 Task: Report junk   from Email0098 with a subject Subject0095
Action: Mouse moved to (429, 449)
Screenshot: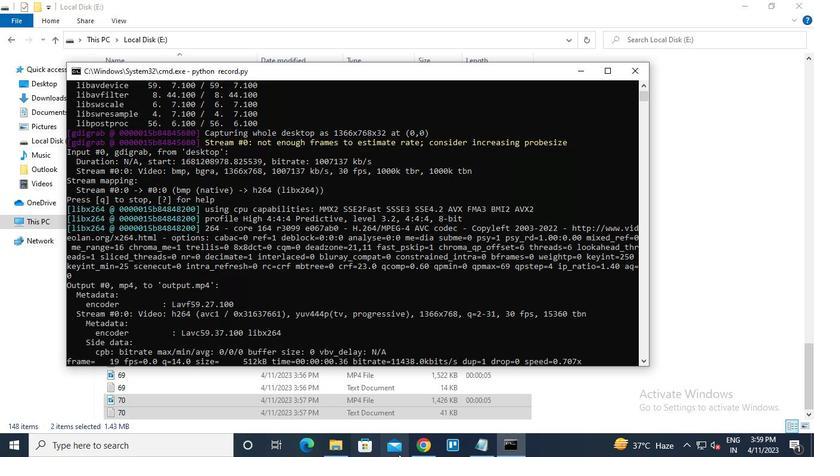 
Action: Mouse pressed left at (429, 449)
Screenshot: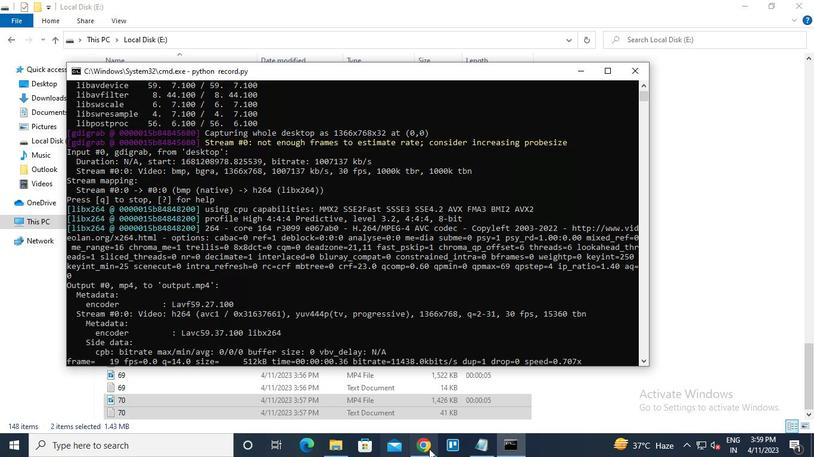 
Action: Mouse moved to (262, 179)
Screenshot: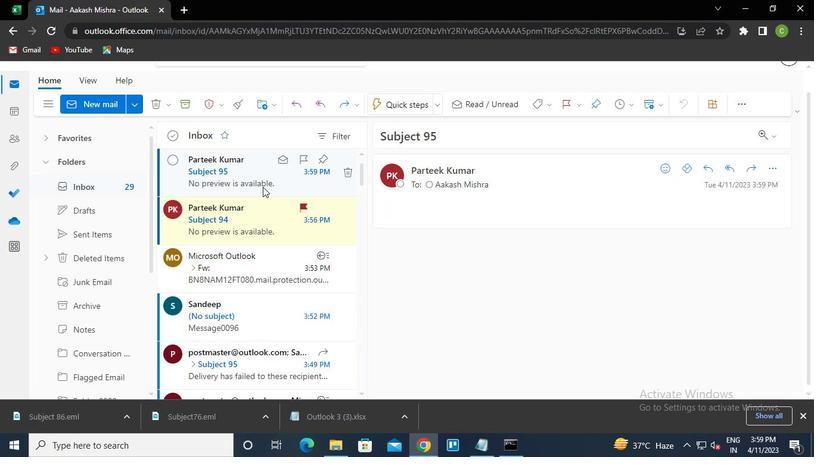 
Action: Mouse pressed left at (262, 179)
Screenshot: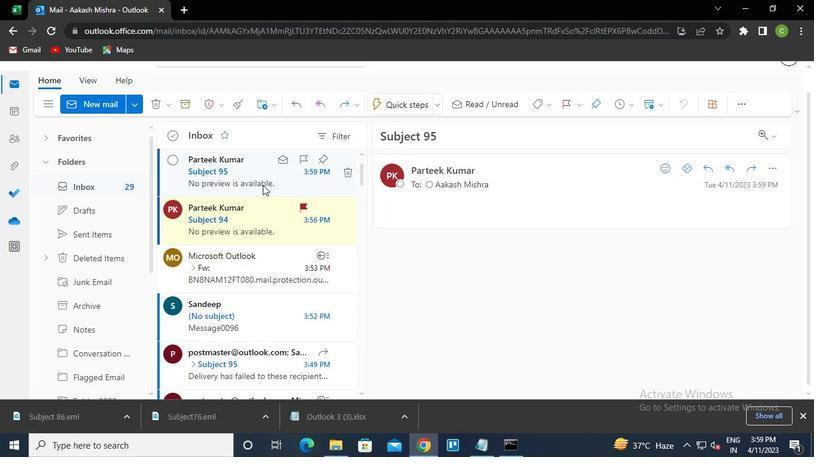
Action: Mouse pressed right at (262, 179)
Screenshot: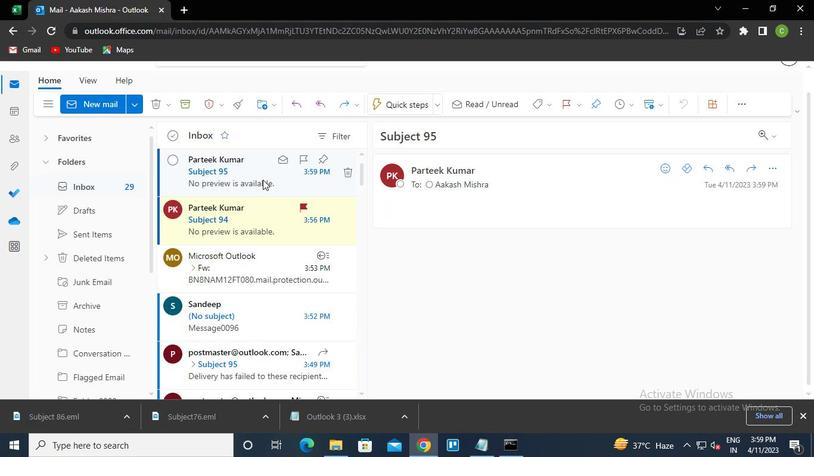 
Action: Mouse moved to (416, 359)
Screenshot: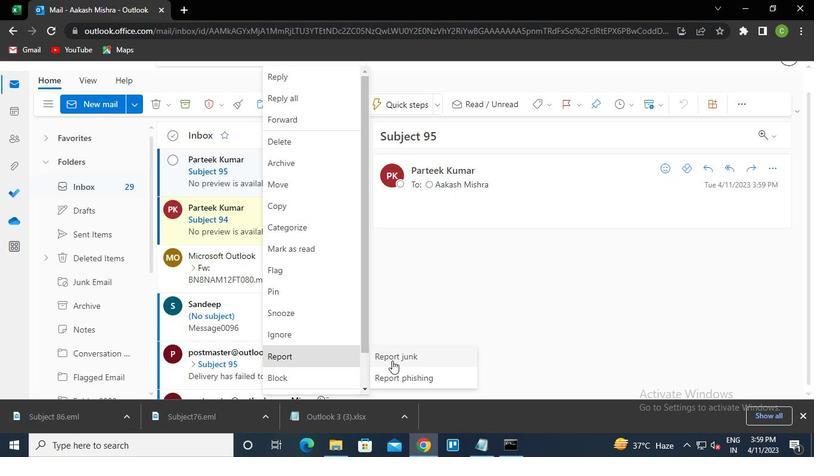 
Action: Mouse pressed left at (416, 359)
Screenshot: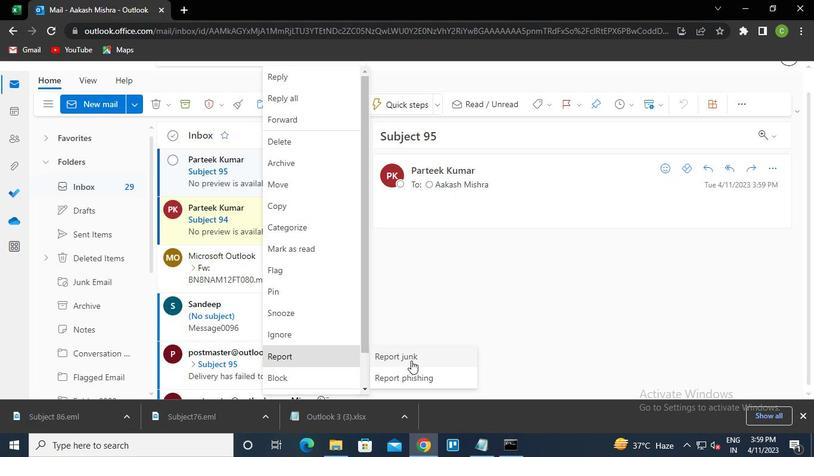
Action: Mouse moved to (415, 271)
Screenshot: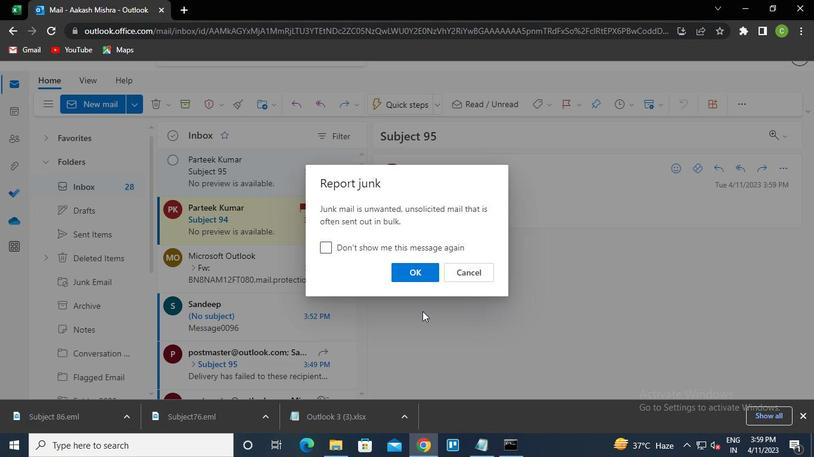
Action: Mouse pressed left at (415, 271)
Screenshot: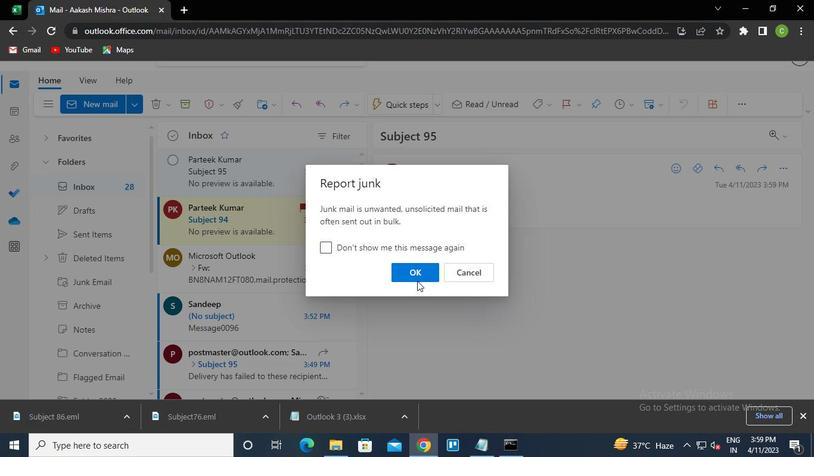 
Action: Mouse moved to (505, 446)
Screenshot: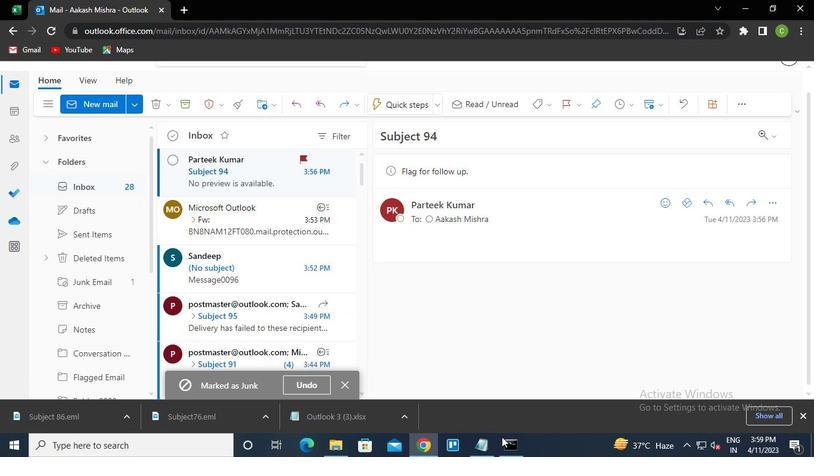 
Action: Mouse pressed left at (505, 446)
Screenshot: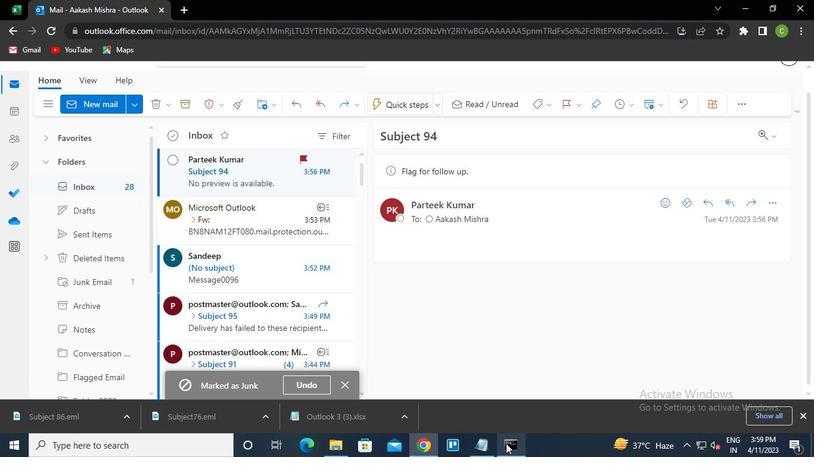 
Action: Mouse moved to (643, 70)
Screenshot: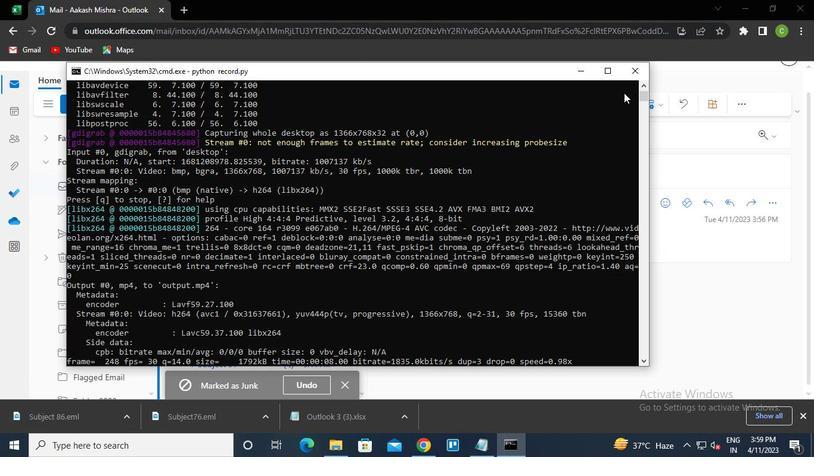 
Action: Mouse pressed left at (643, 70)
Screenshot: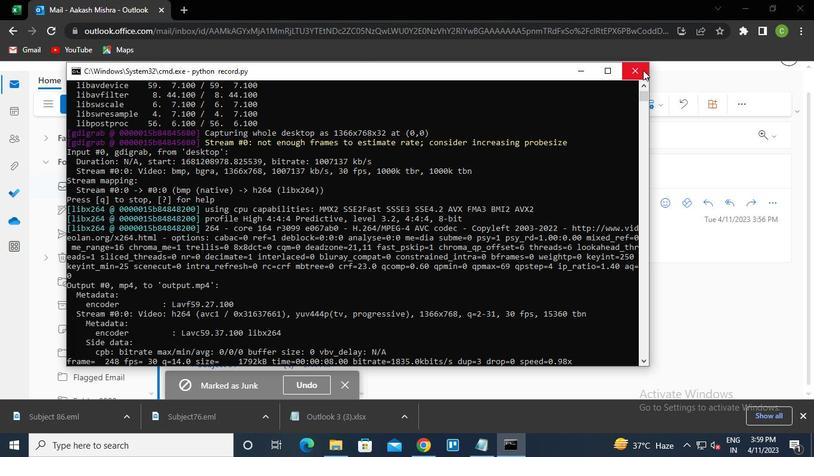 
